 Task: Create a Python program to find the sum of natural numbers up to N.
Action: Mouse moved to (138, 53)
Screenshot: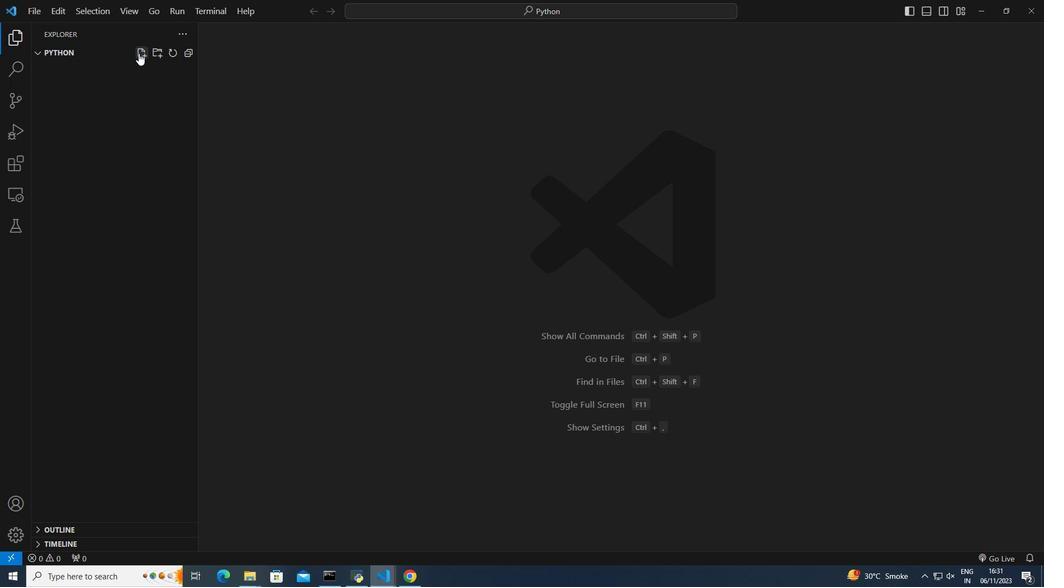 
Action: Mouse pressed left at (138, 53)
Screenshot: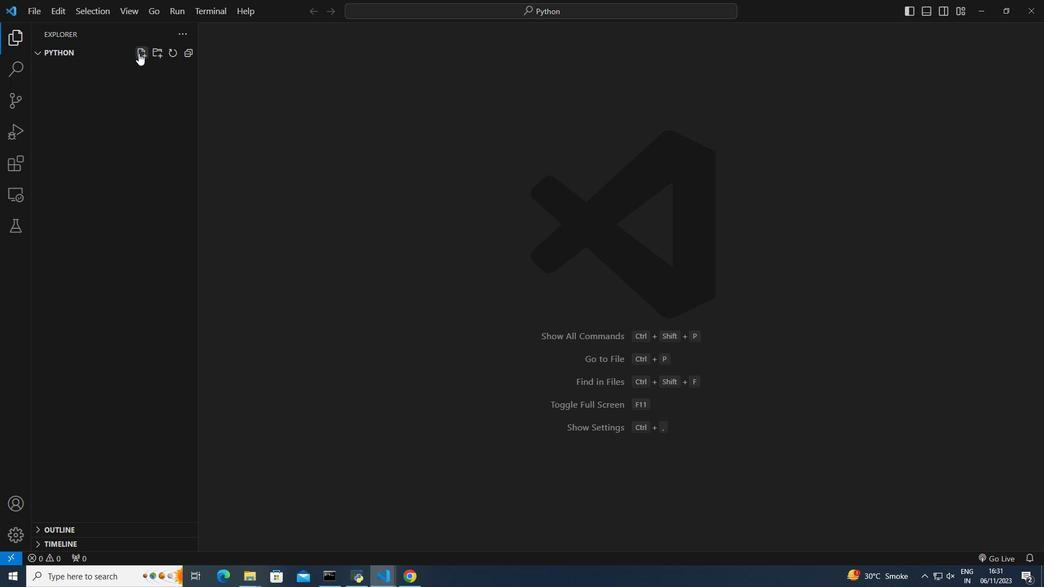 
Action: Mouse moved to (85, 63)
Screenshot: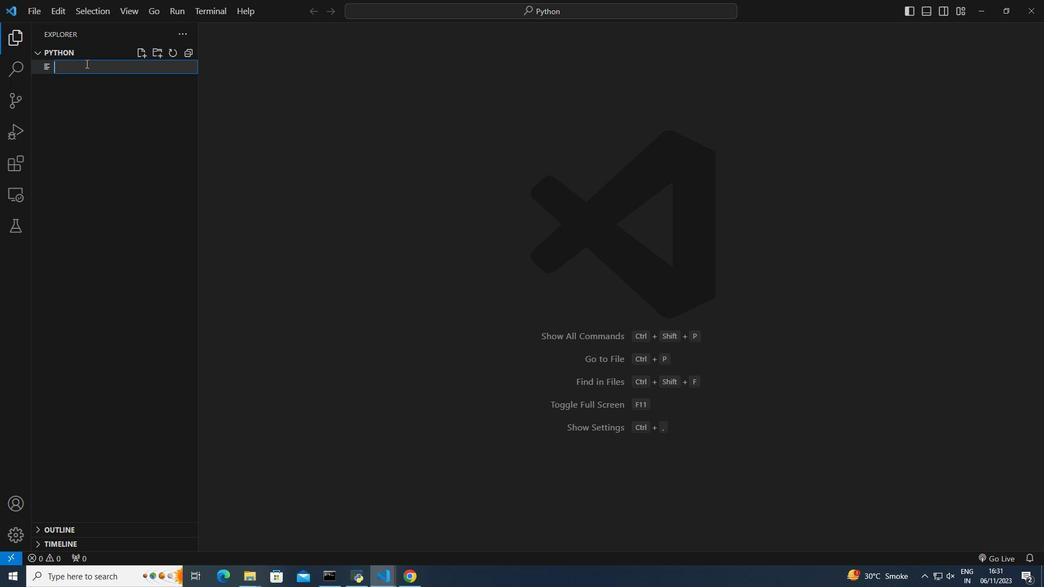 
Action: Mouse pressed left at (85, 63)
Screenshot: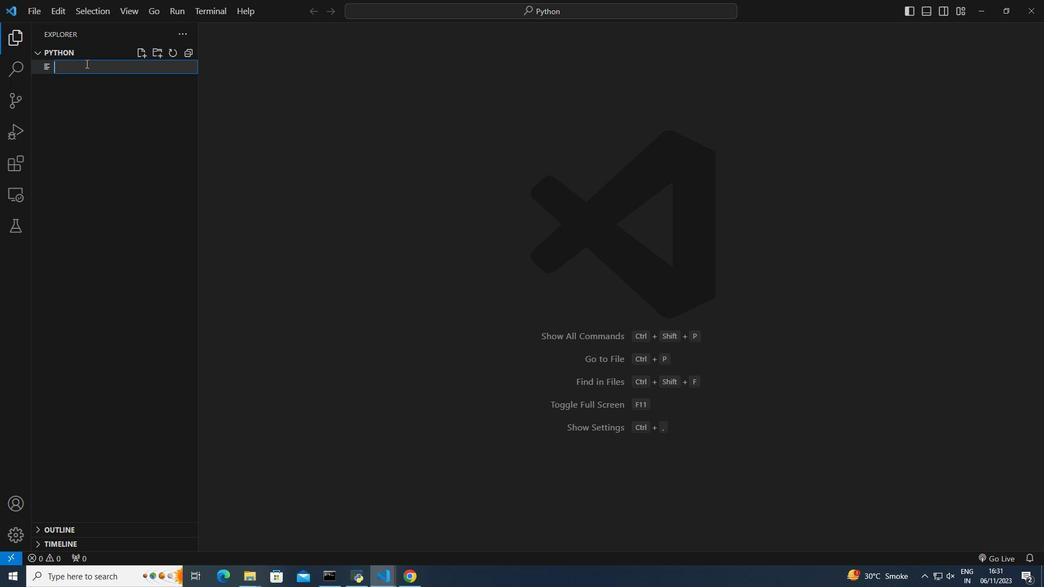 
Action: Key pressed natural.py<Key.enter>n=<Key.shift_r>(input<Key.shift_r><Key.shift_r><Key.shift_r>(<Key.shift>Enter<Key.left><Key.right><Key.backspace><Key.backspace><Key.backspace><Key.backspace><Key.backspace><Key.backspace><Key.shift_r>(<Key.shift_r>"<Key.shift>Enter<Key.space>a<Key.space><Key.shift>Natural<Key.space><Key.shift>Number<Key.space><Key.shift>N<Key.shift_r>:<Key.space><Key.right><Key.right><Key.right><Key.right><Key.enter><Key.enter>num<Key.space>=<Key.space>0<Key.enter>if<Key.space>n<Key.space><Key.shift_r><=<Key.space>0<Key.right>;<Key.backspace><Key.shift_r>:<Key.enter>print<Key.shift_r>(<Key.shift_r>"<Key.shift>Please<Key.space>enter<Key.space>a<Key.space>positive<Key.space>integer<Key.shift_r>:<Key.space><Key.right><Key.right><Key.enter><Key.left><Key.left><Key.left><Key.left>else<Key.shift_r>:<Key.enter>for<Key.space>i<Key.space>in<Key.space>range<Key.shift_r>(1,<Key.space>n<Key.space><Key.shift_r>+<Key.space>1<Key.right><Key.shift_r>:<Key.enter>num<Key.space><Key.shift_r>+=<Key.space>i<Key.enter><Key.enter><Key.left><Key.left><Key.left><Key.left>print<Key.enter><Key.shift_r>(f<Key.shift_r>"<Key.shift>The<Key.space>sum<Key.space>of<Key.space>natural<Key.space>ny<Key.backspace>umc<Key.backspace>ber<Key.space>up<Key.space>to<Key.space><Key.shift_r>{n<Key.right><Key.space>is<Key.space><Key.shift_r>{num<Key.right><Key.space>ctrl+S
Screenshot: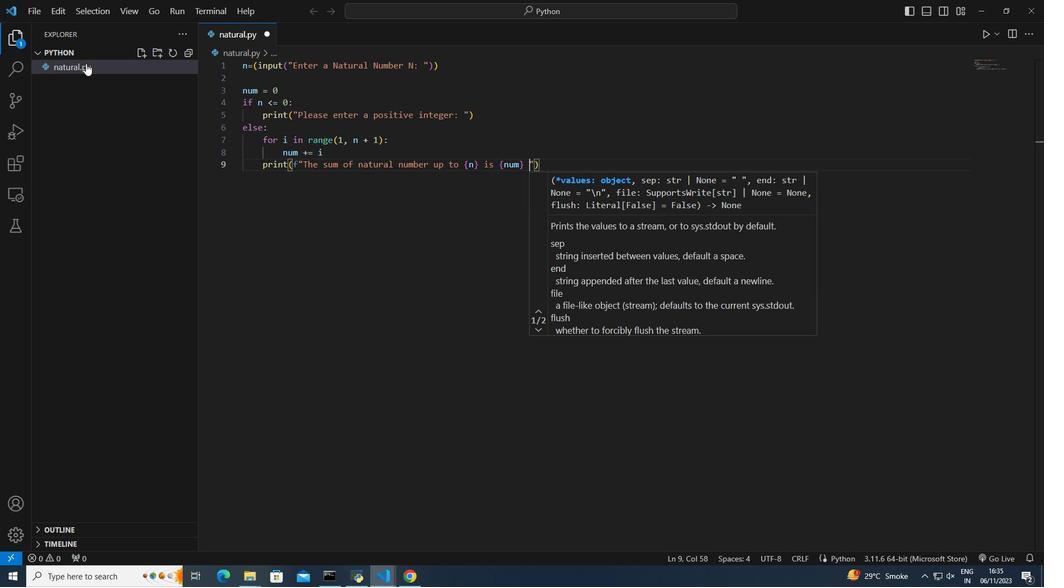 
Action: Mouse moved to (328, 250)
Screenshot: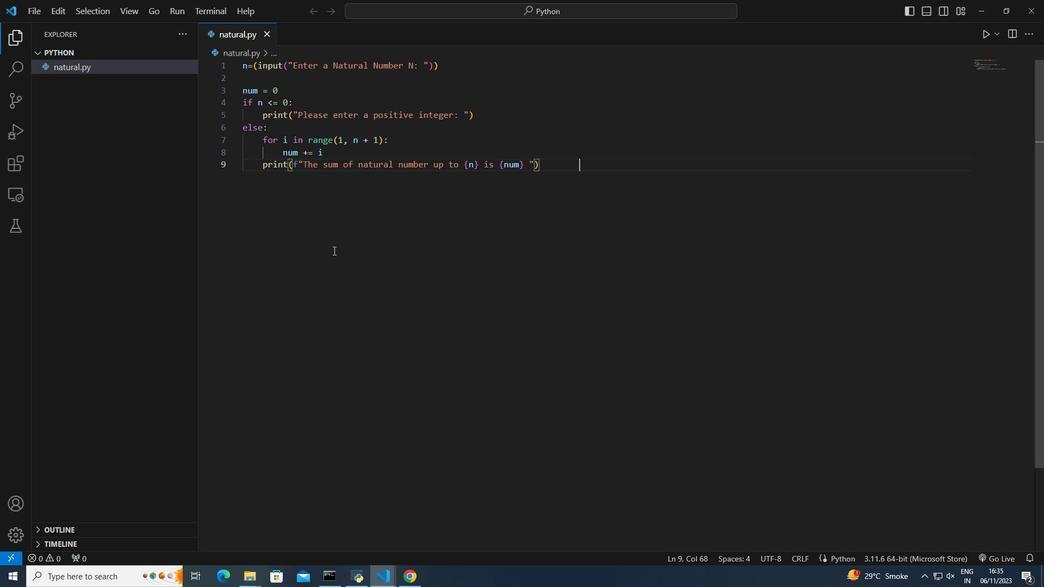 
Action: Mouse pressed left at (328, 250)
Screenshot: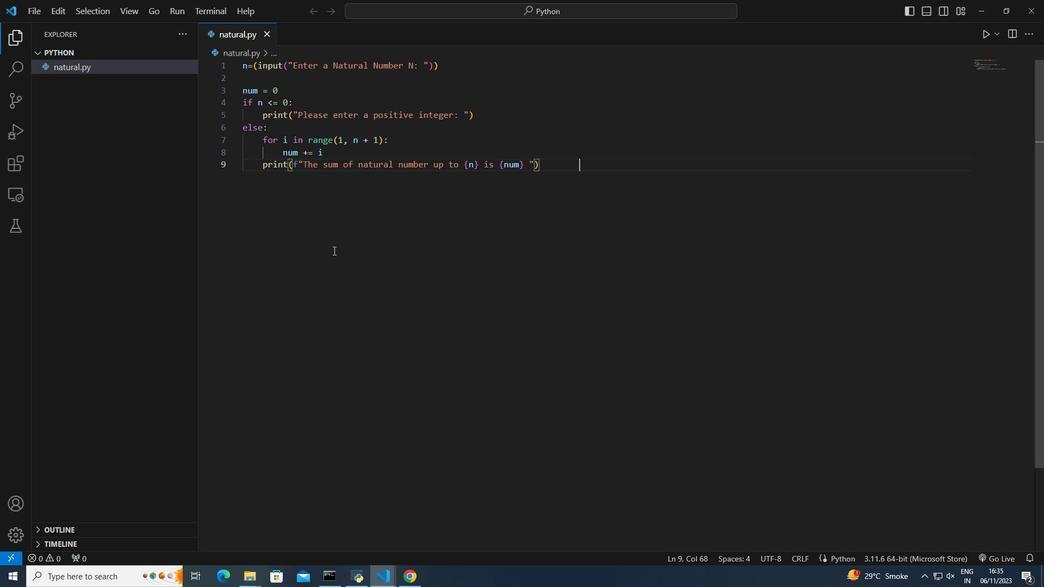 
Action: Mouse moved to (984, 31)
Screenshot: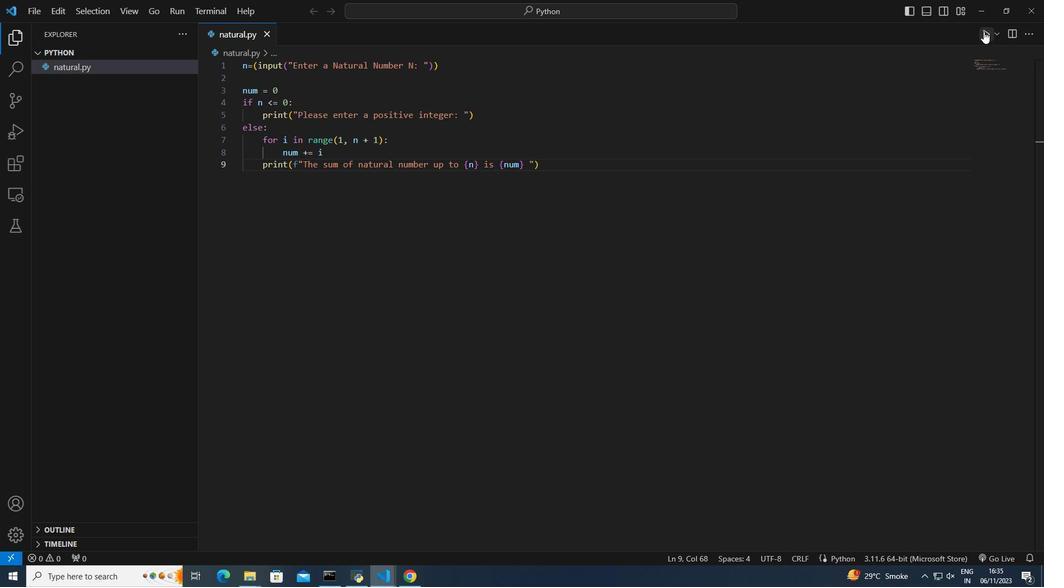 
Action: Mouse pressed left at (984, 31)
Screenshot: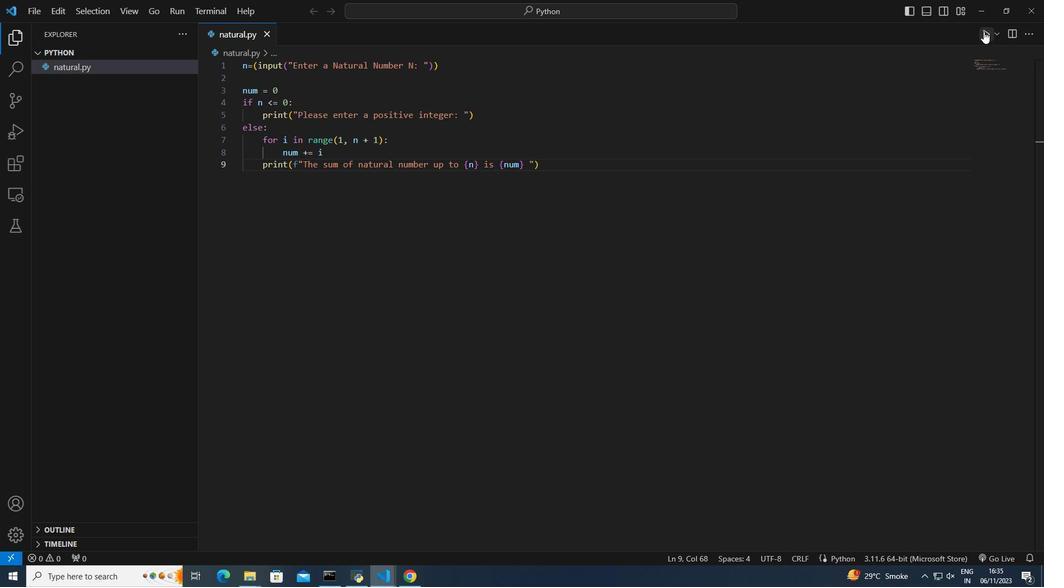 
Action: Mouse moved to (338, 441)
Screenshot: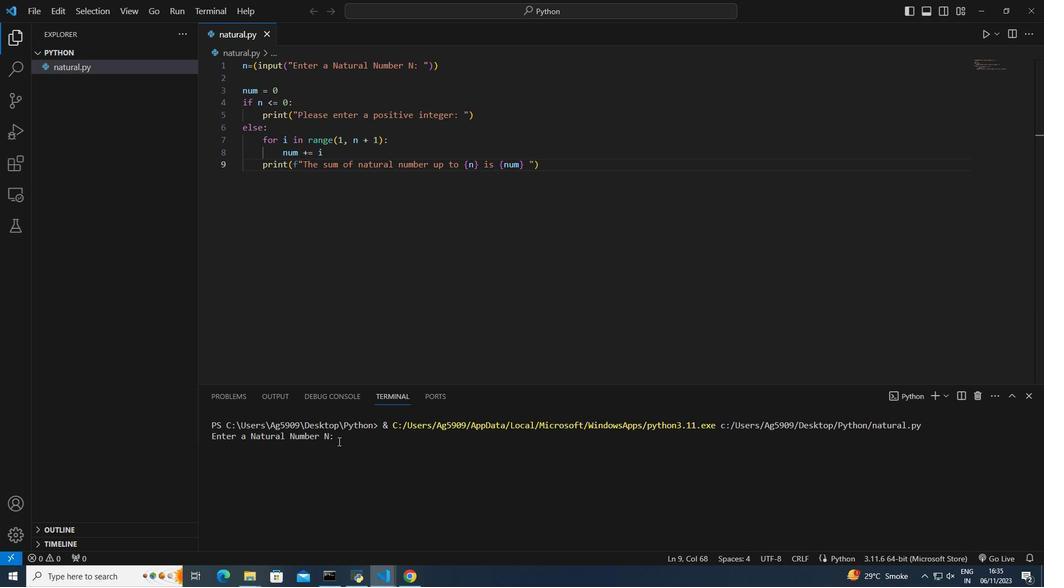 
Action: Mouse pressed left at (338, 441)
Screenshot: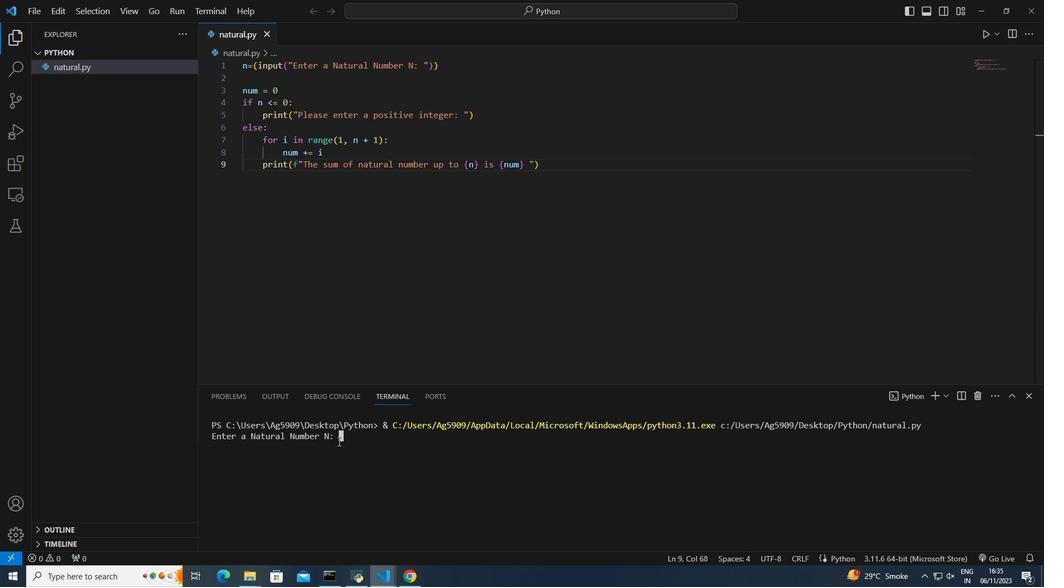 
Action: Mouse moved to (349, 442)
Screenshot: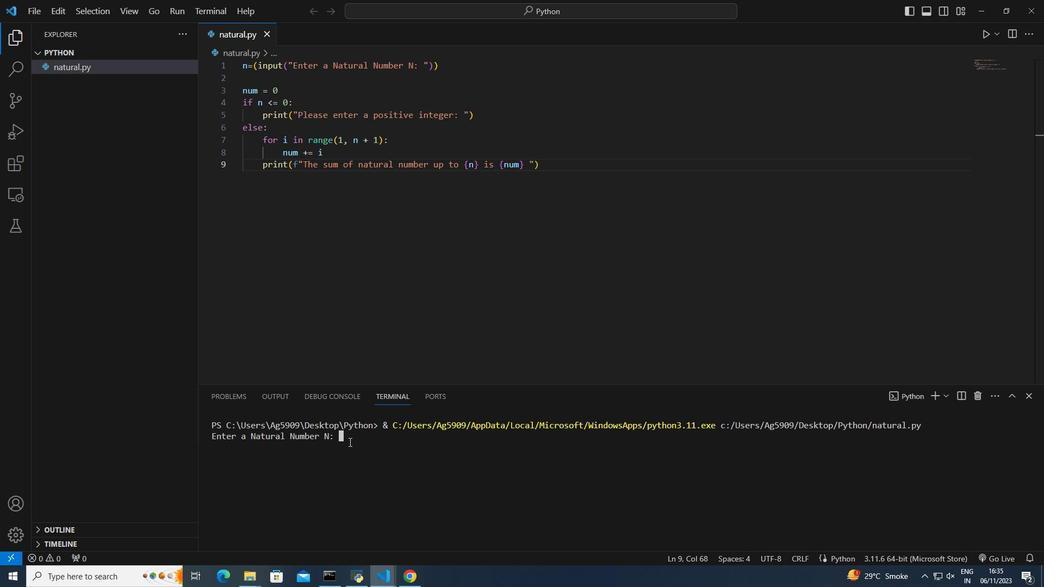
Action: Key pressed 4<Key.enter>
Screenshot: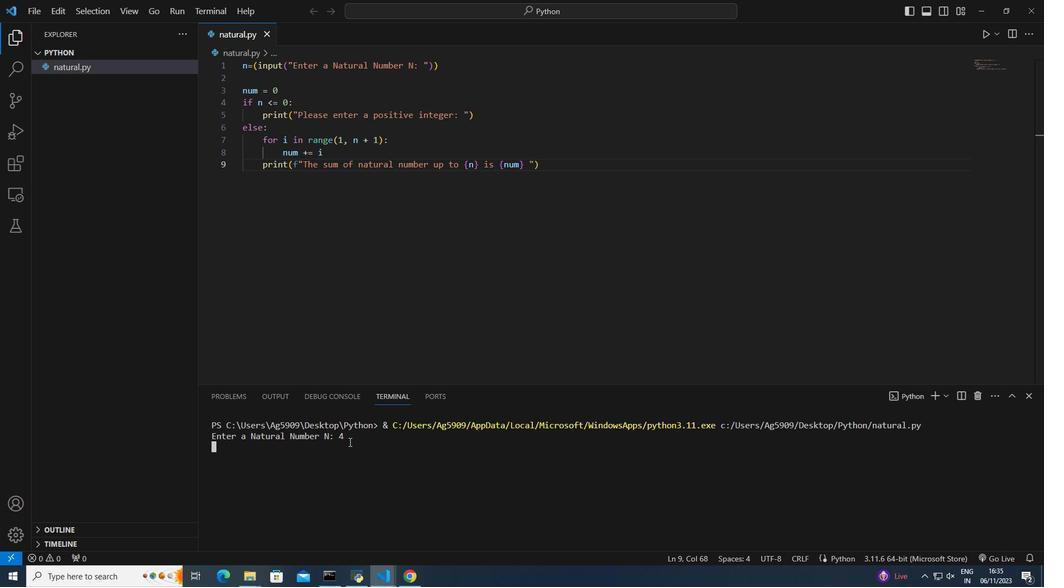 
Action: Mouse moved to (253, 61)
Screenshot: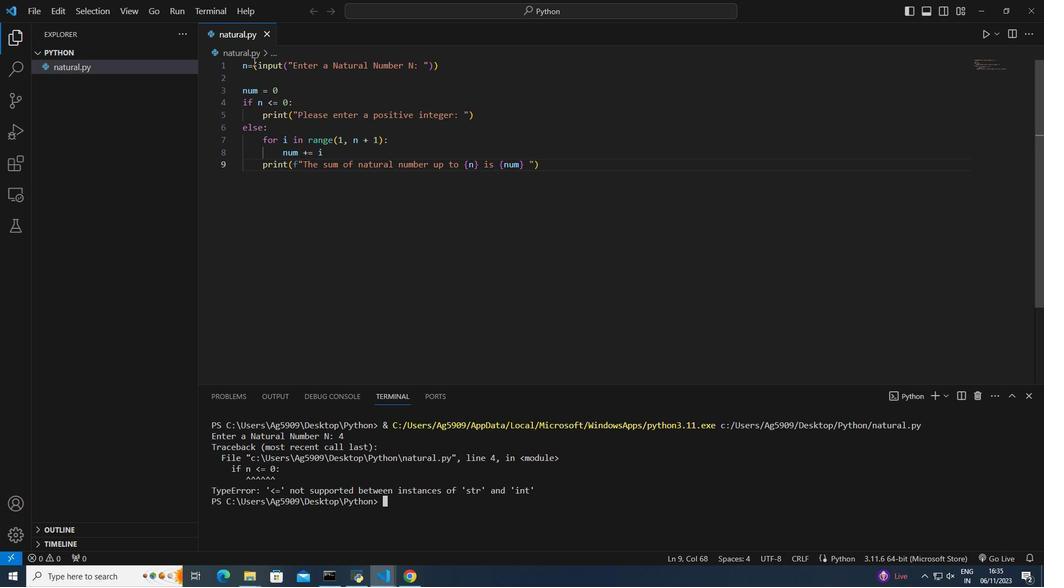 
Action: Mouse pressed left at (253, 61)
Screenshot: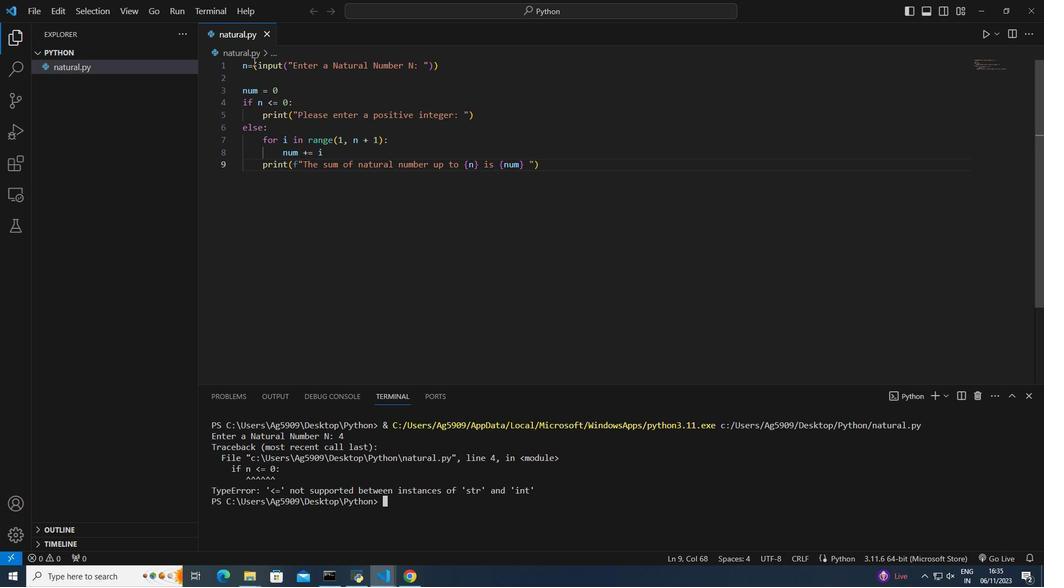 
Action: Mouse moved to (293, 92)
Screenshot: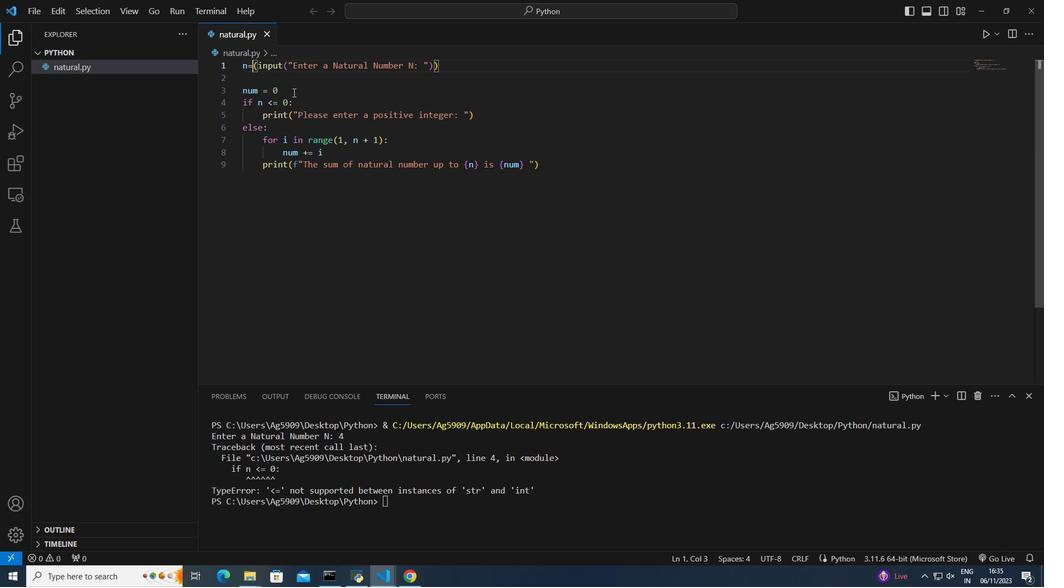 
Action: Key pressed <Key.space>intctrl+S
Screenshot: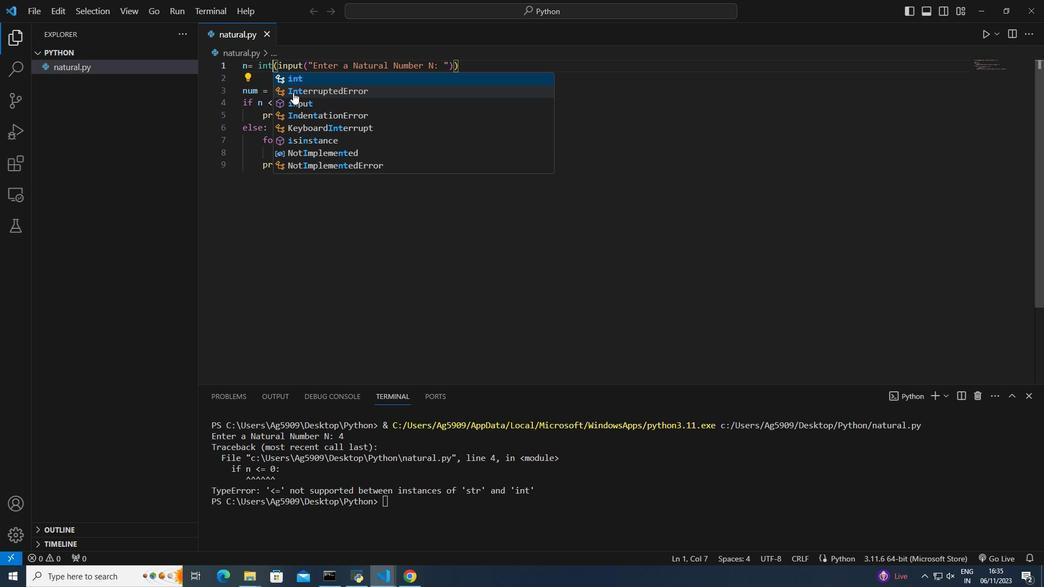 
Action: Mouse moved to (978, 402)
Screenshot: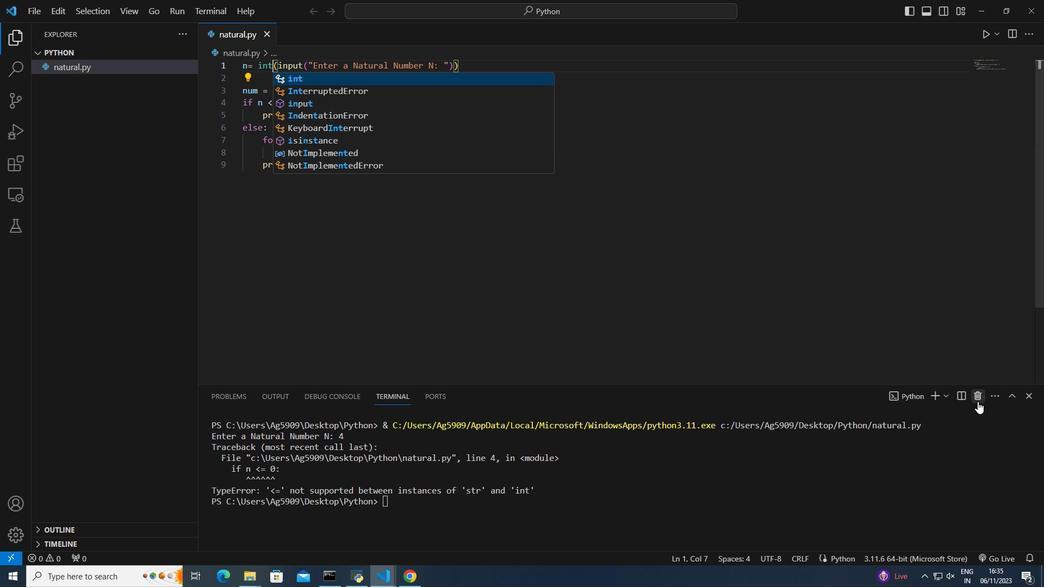 
Action: Mouse pressed left at (978, 402)
Screenshot: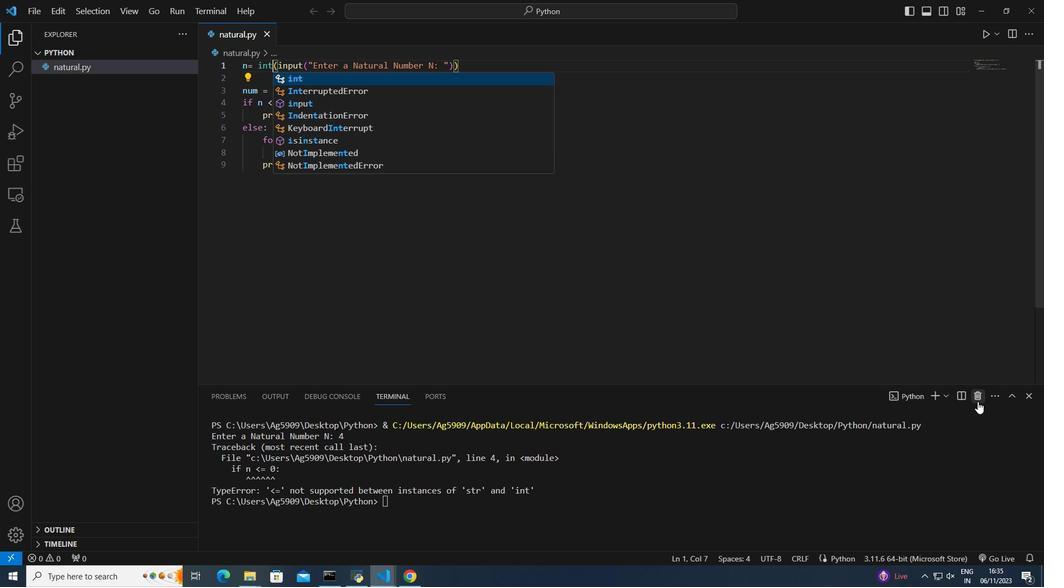 
Action: Mouse moved to (985, 33)
Screenshot: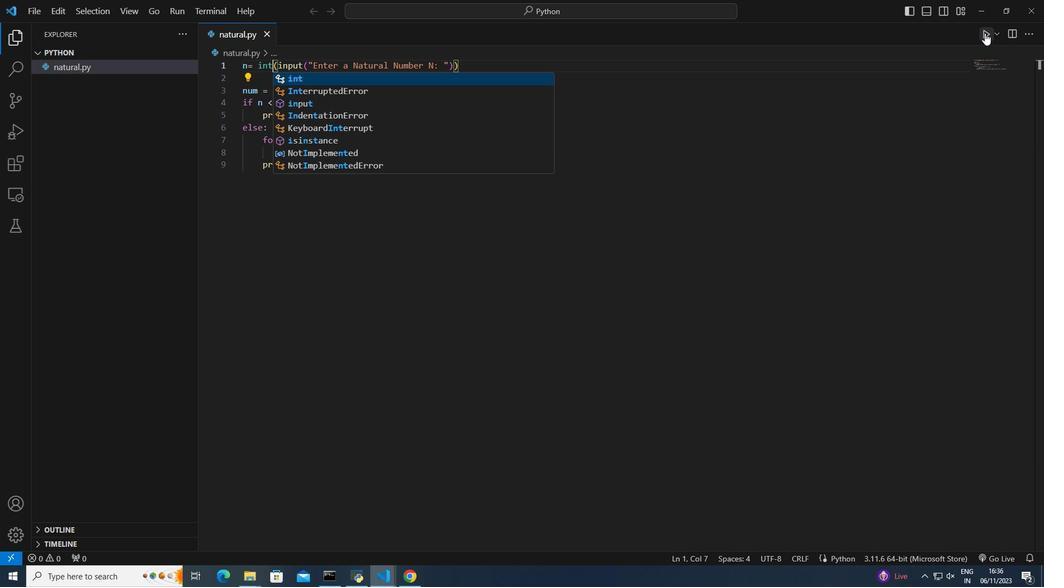 
Action: Mouse pressed left at (985, 33)
Screenshot: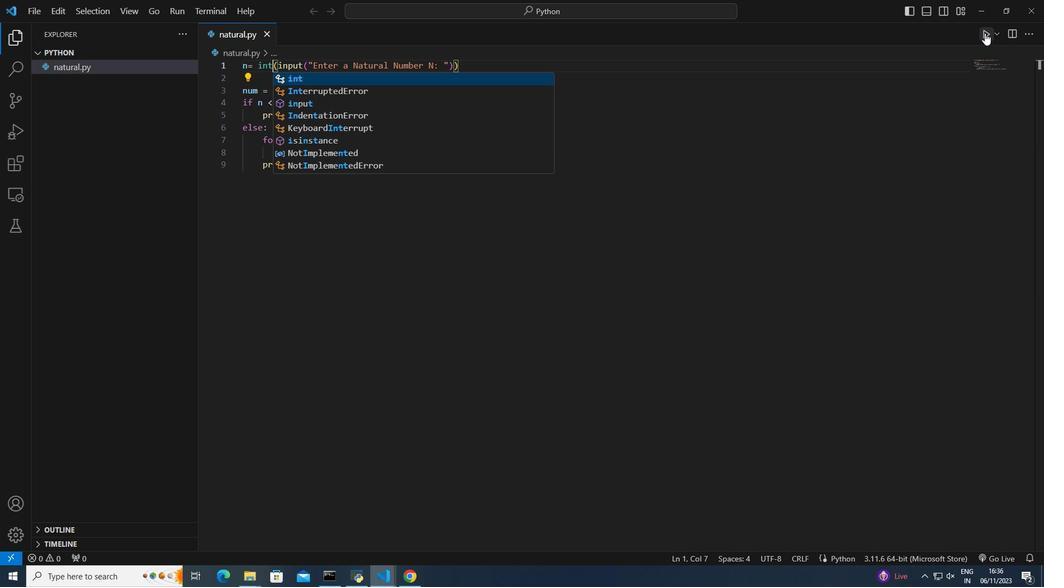 
Action: Mouse moved to (768, 164)
Screenshot: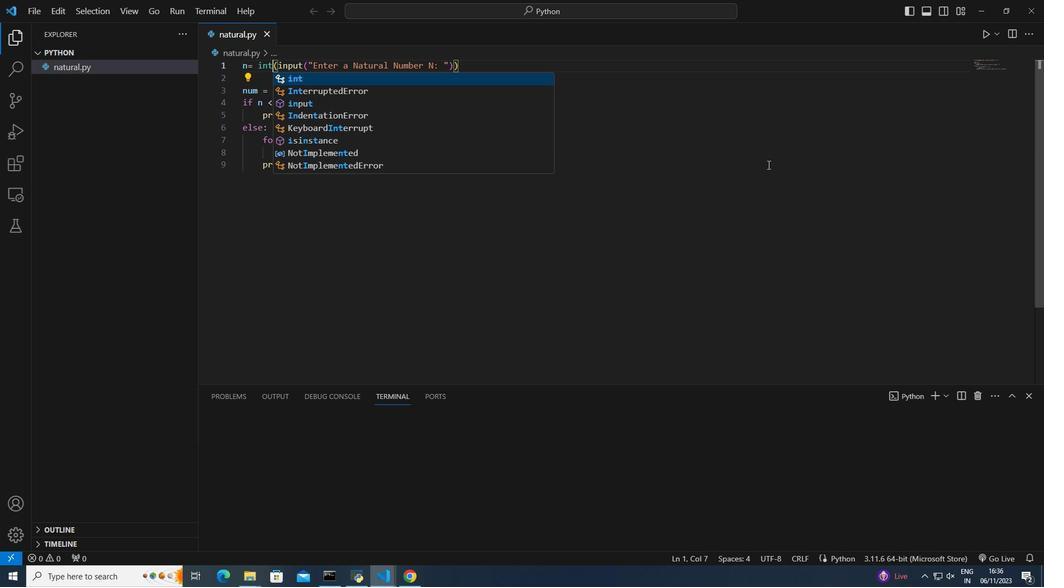
Action: Mouse pressed left at (768, 164)
Screenshot: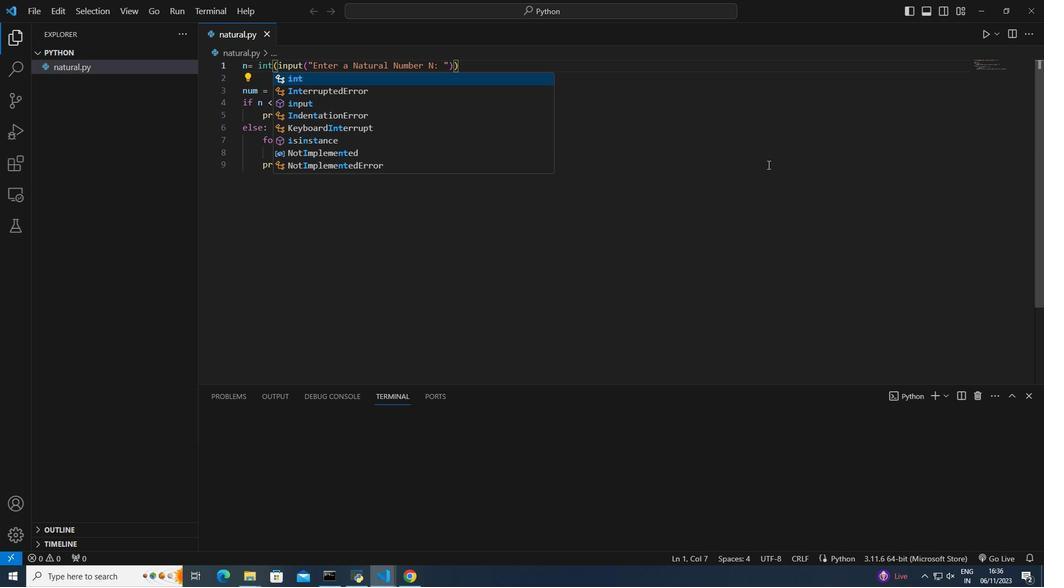
Action: Mouse moved to (339, 444)
Screenshot: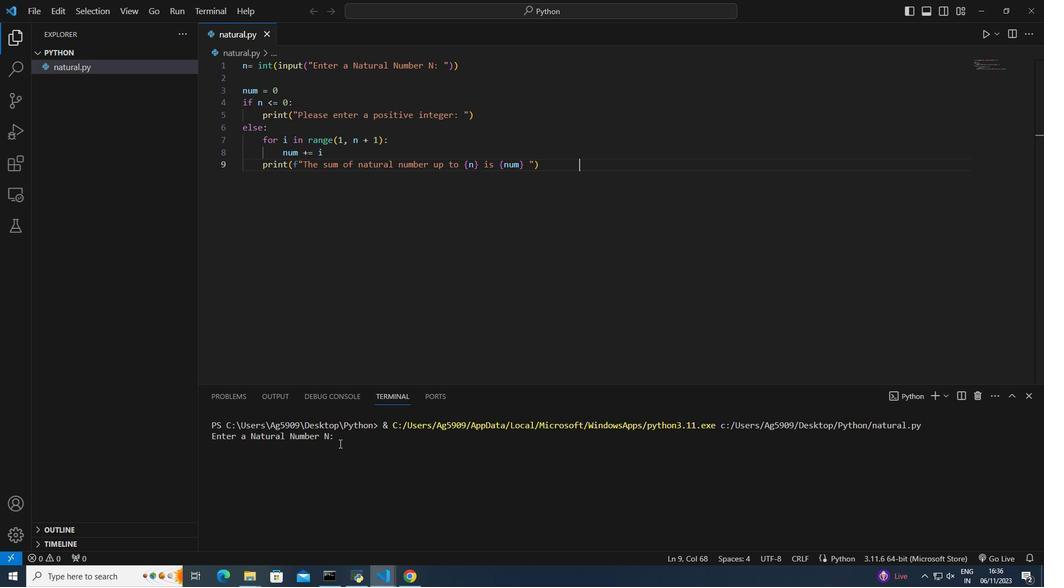 
Action: Mouse pressed left at (339, 444)
Screenshot: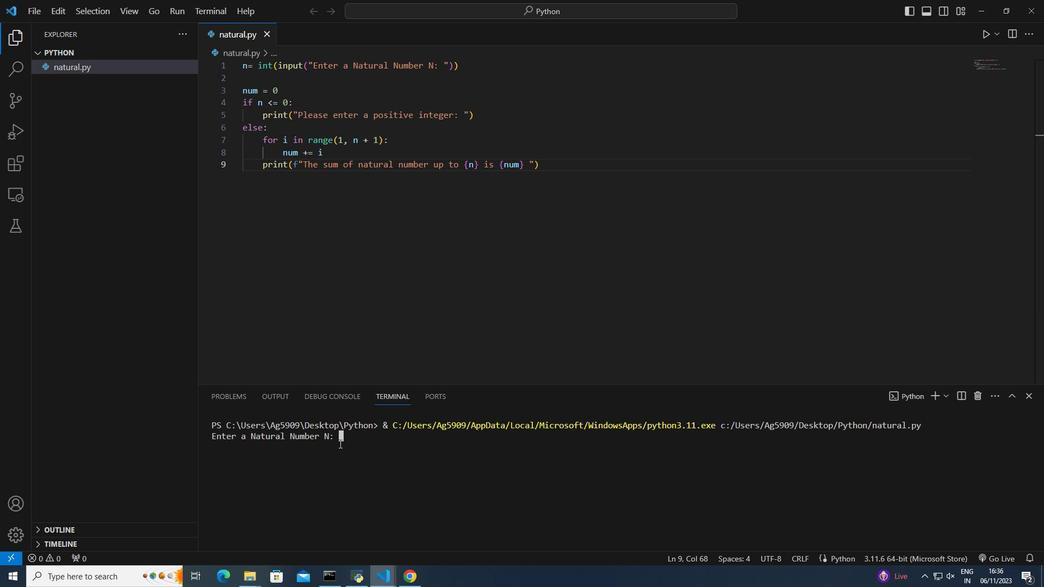 
Action: Mouse moved to (340, 442)
Screenshot: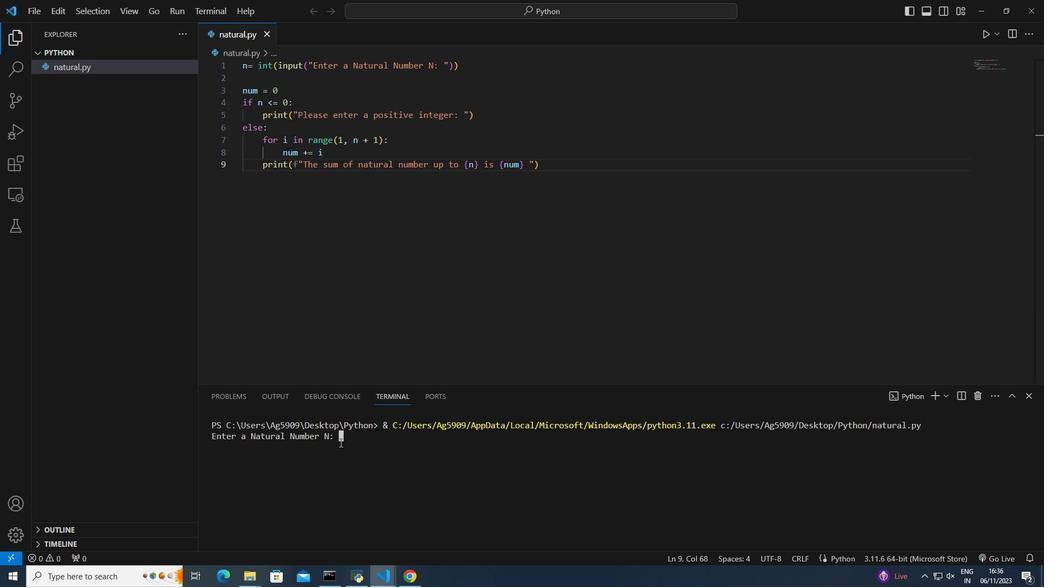 
Action: Key pressed 4<Key.enter>
Screenshot: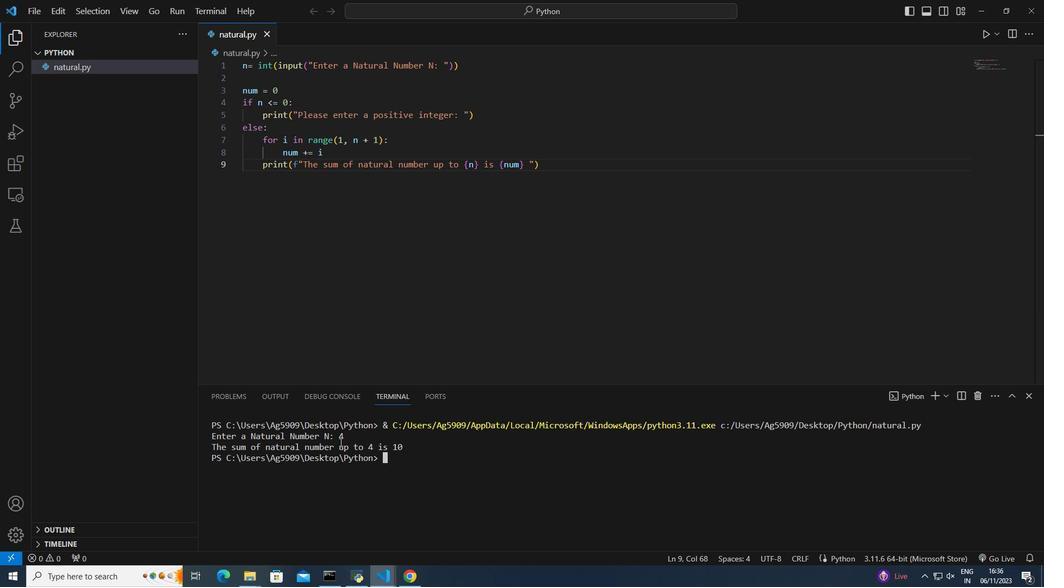 
Action: Mouse moved to (391, 296)
Screenshot: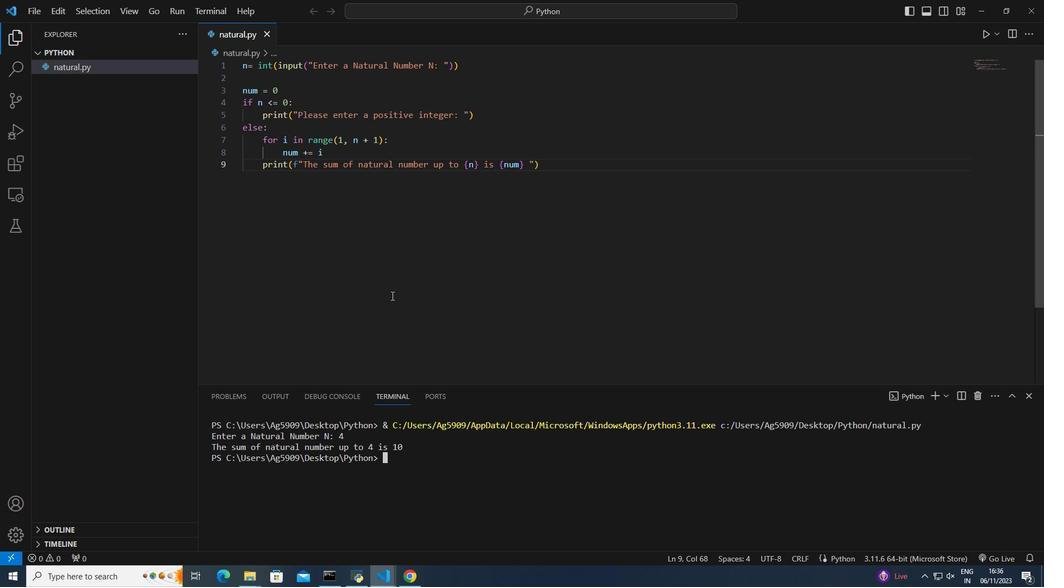 
